 Task: Create a rule from the Agile list, Priority changed -> Complete task in the project TranceTech if Priority Cleared then Complete Task.
Action: Mouse moved to (38, 354)
Screenshot: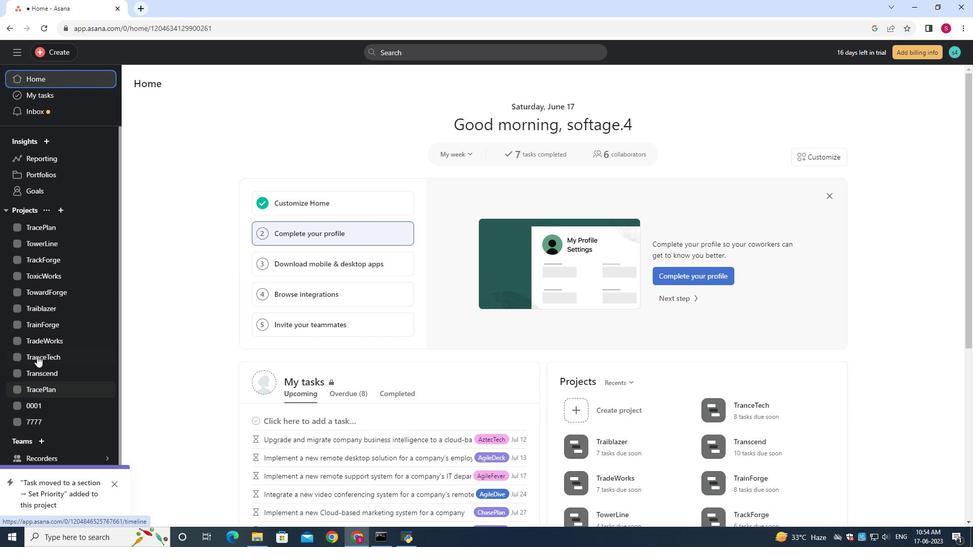 
Action: Mouse pressed left at (38, 354)
Screenshot: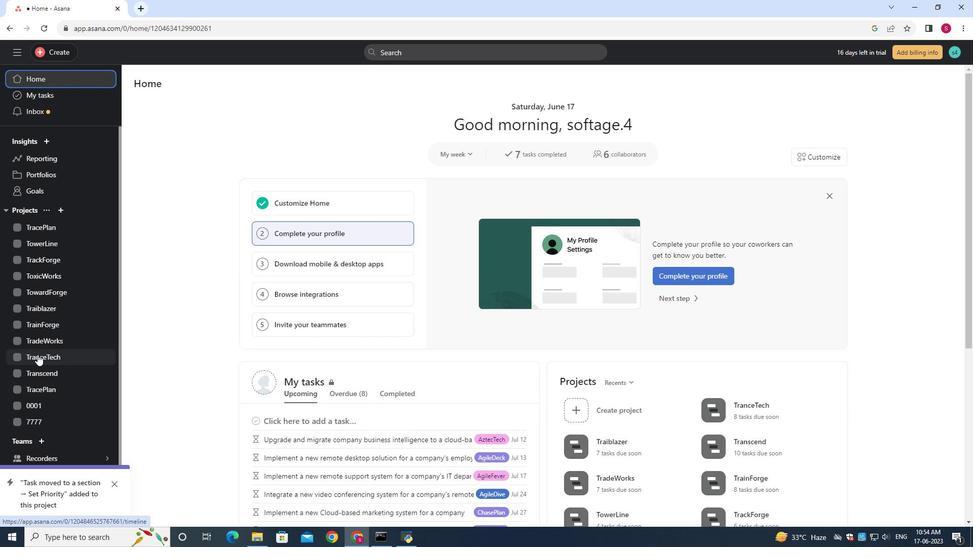 
Action: Mouse moved to (921, 89)
Screenshot: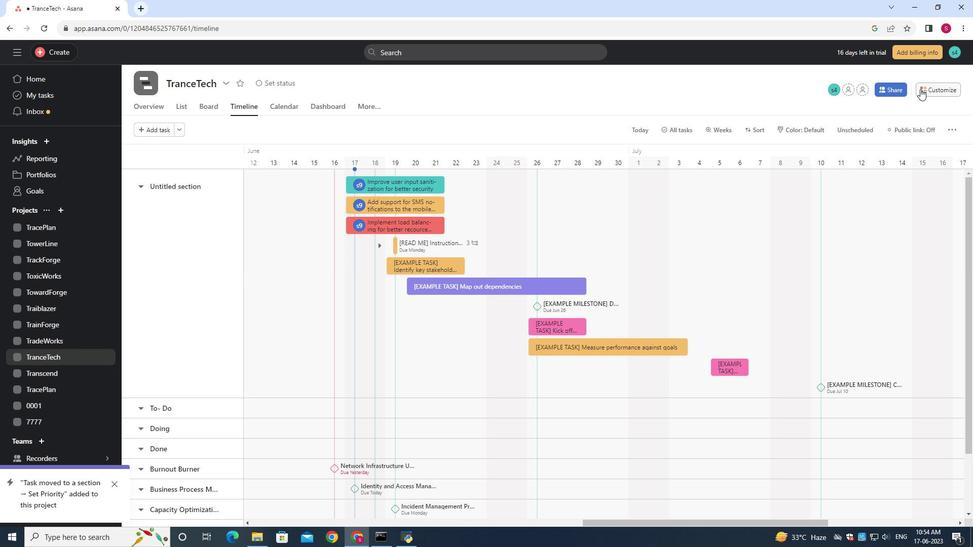 
Action: Mouse pressed left at (921, 89)
Screenshot: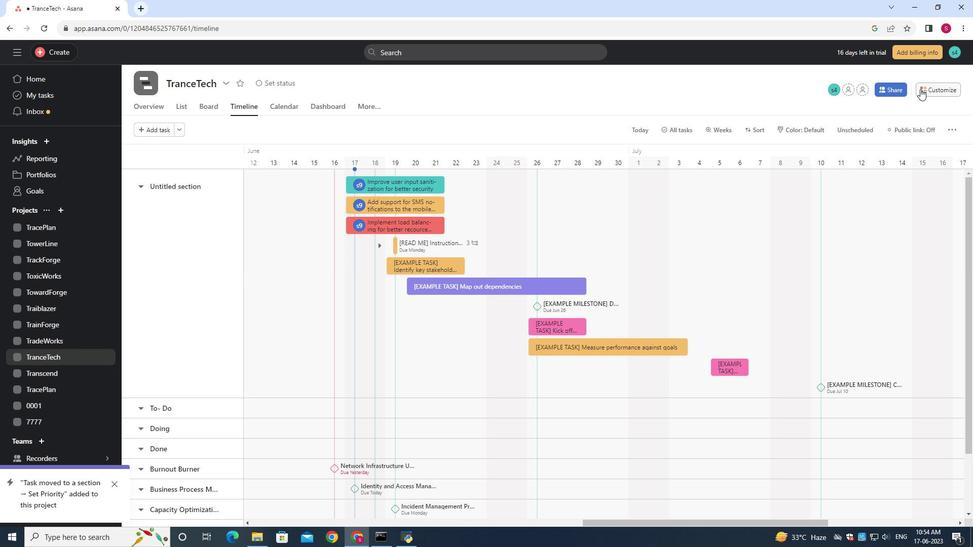 
Action: Mouse moved to (761, 256)
Screenshot: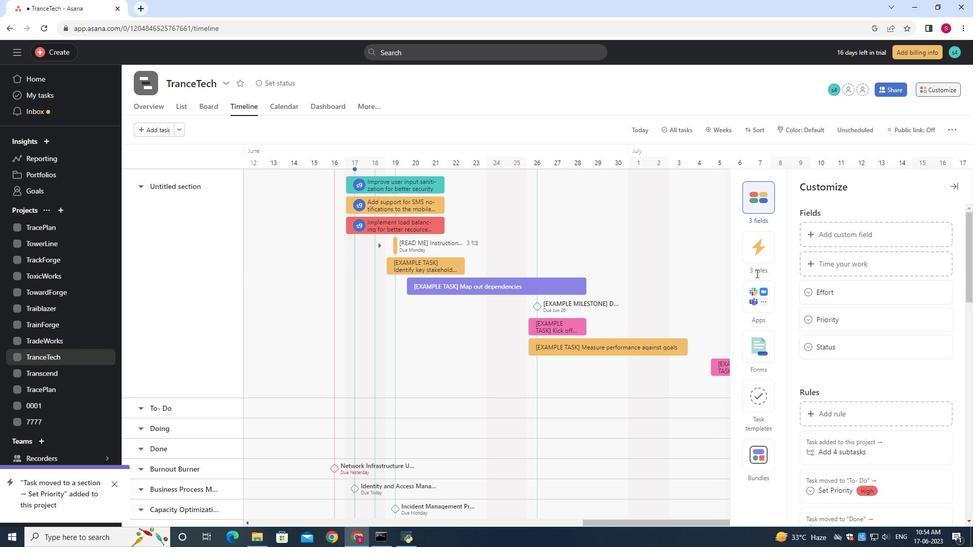 
Action: Mouse pressed left at (761, 256)
Screenshot: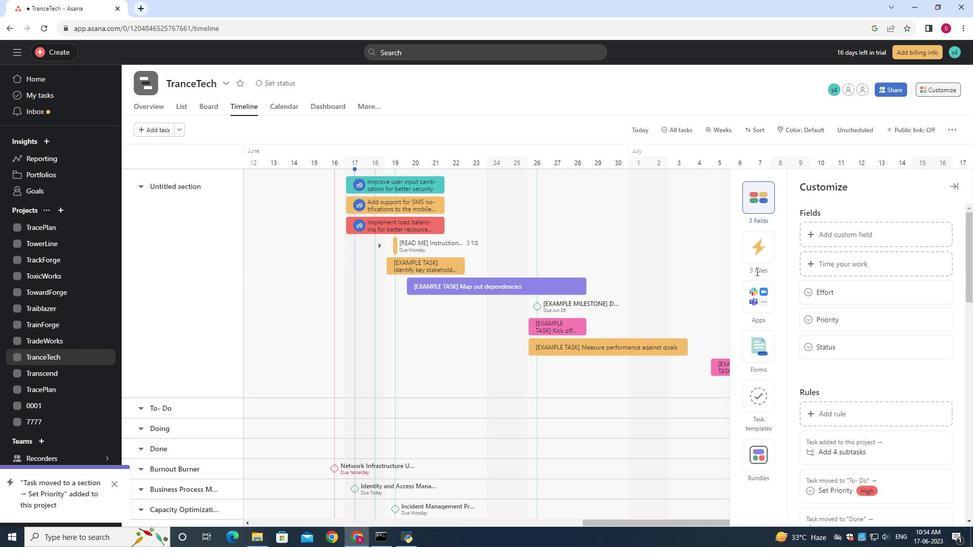 
Action: Mouse moved to (827, 234)
Screenshot: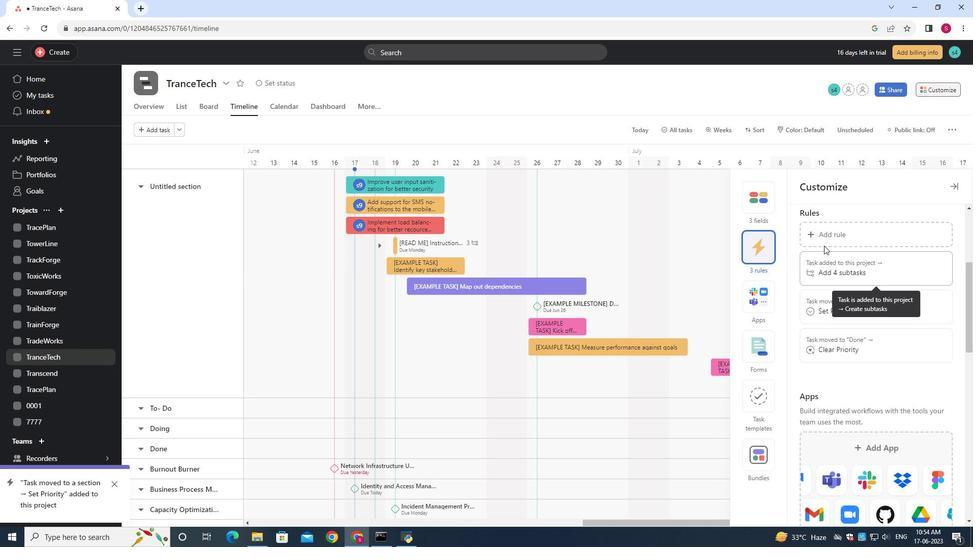 
Action: Mouse pressed left at (827, 234)
Screenshot: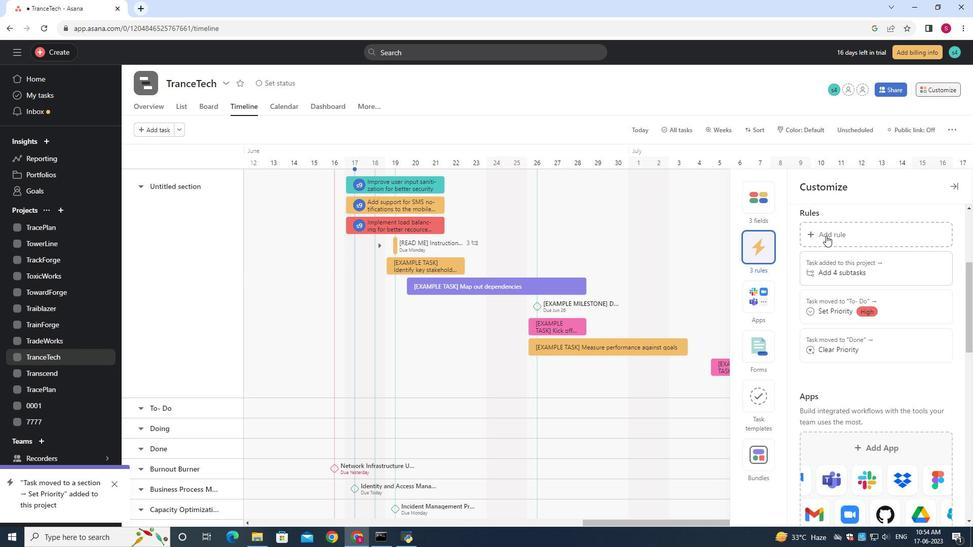 
Action: Mouse moved to (228, 130)
Screenshot: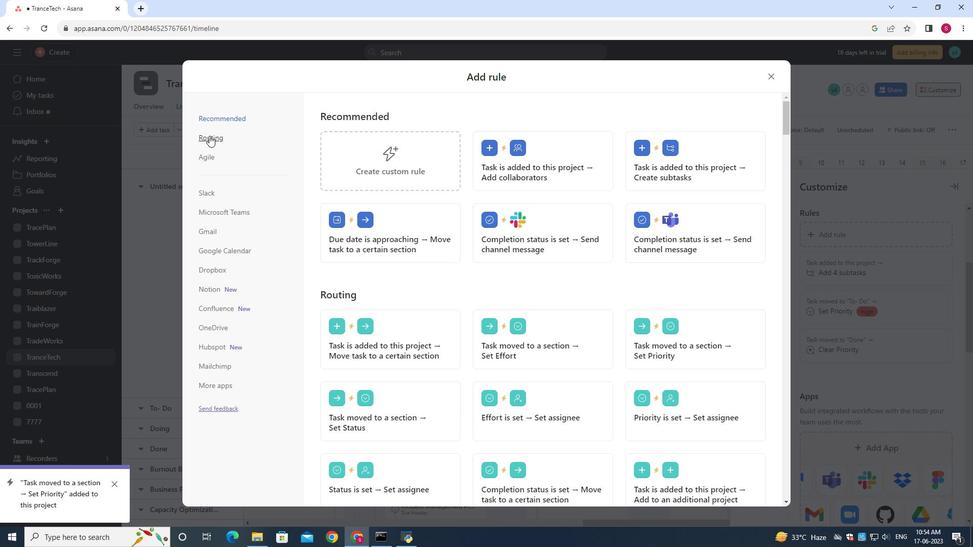 
Action: Mouse pressed left at (228, 130)
Screenshot: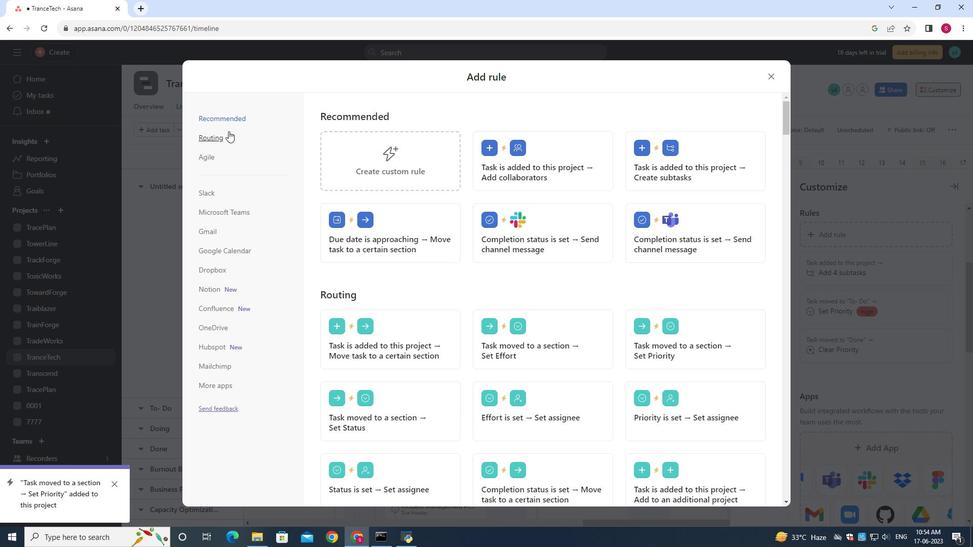 
Action: Mouse moved to (199, 158)
Screenshot: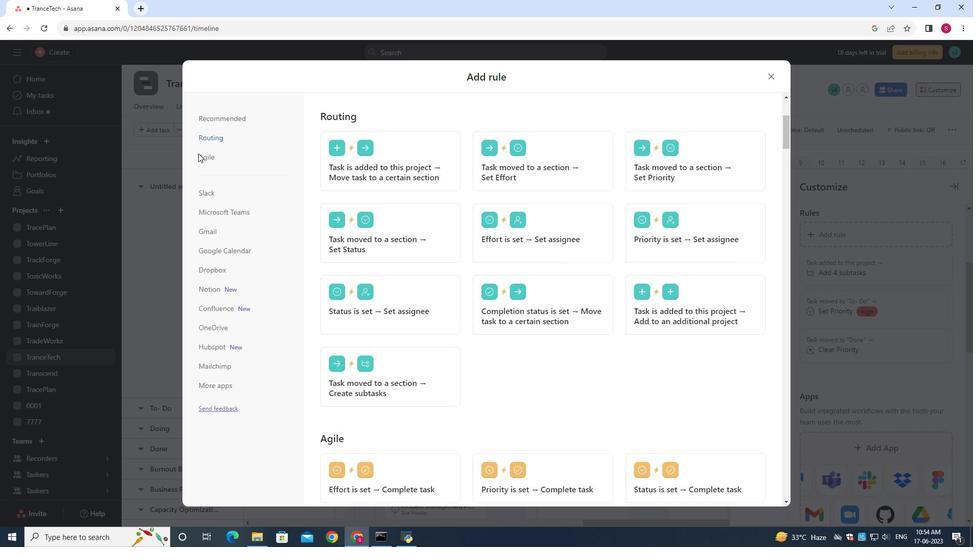 
Action: Mouse pressed left at (199, 158)
Screenshot: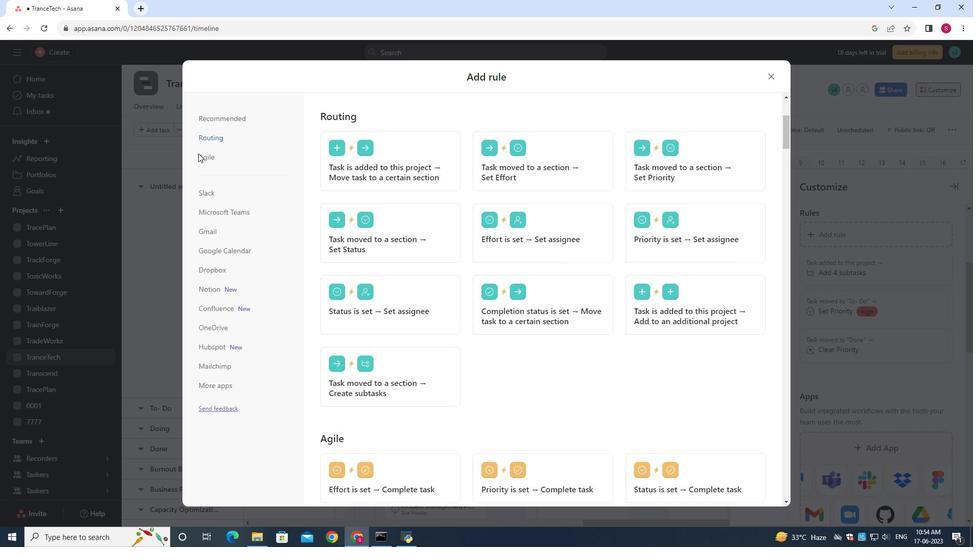 
Action: Mouse moved to (677, 151)
Screenshot: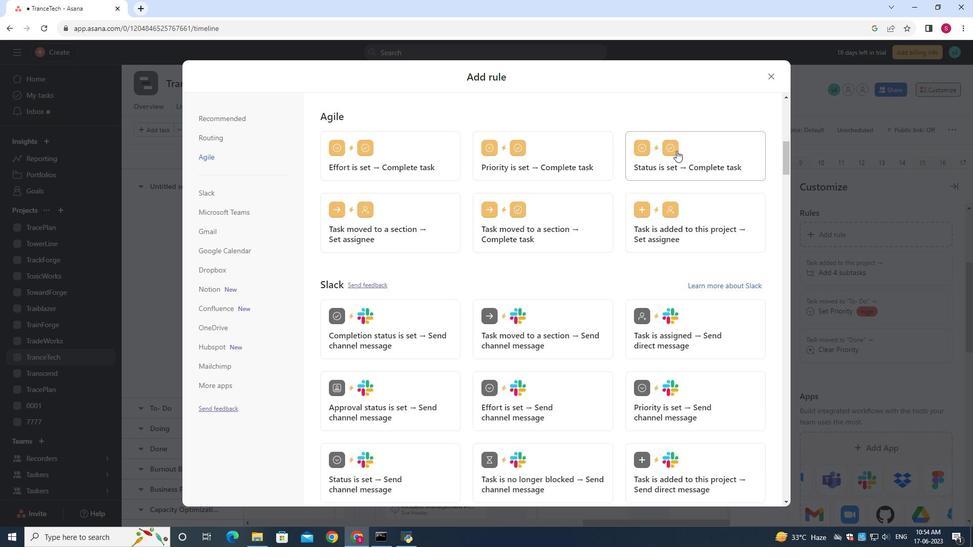 
Action: Mouse pressed left at (677, 151)
Screenshot: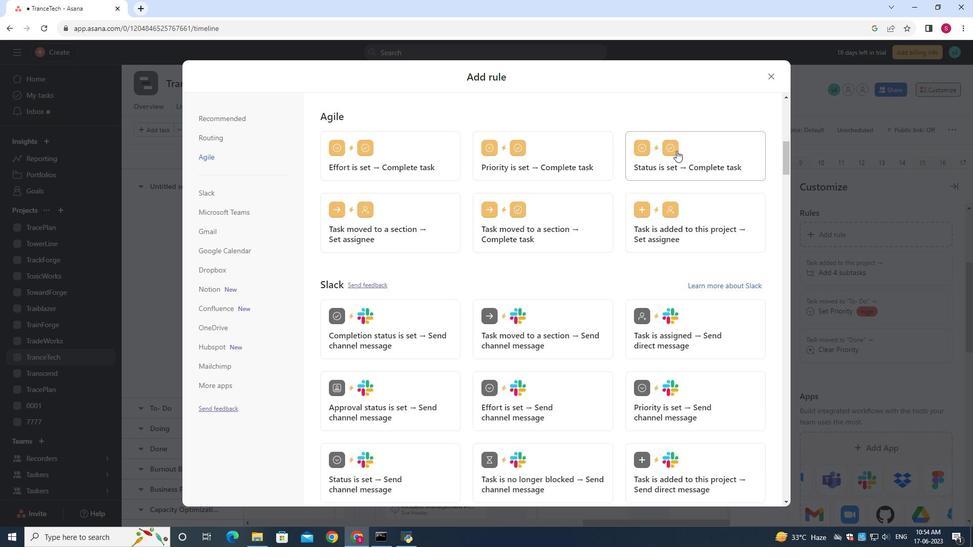 
Action: Mouse moved to (622, 185)
Screenshot: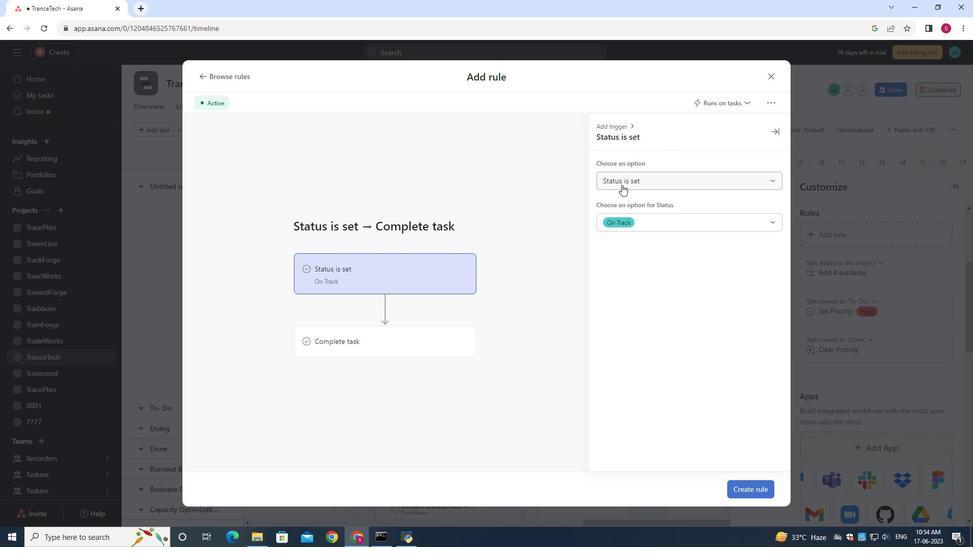 
Action: Mouse pressed left at (622, 185)
Screenshot: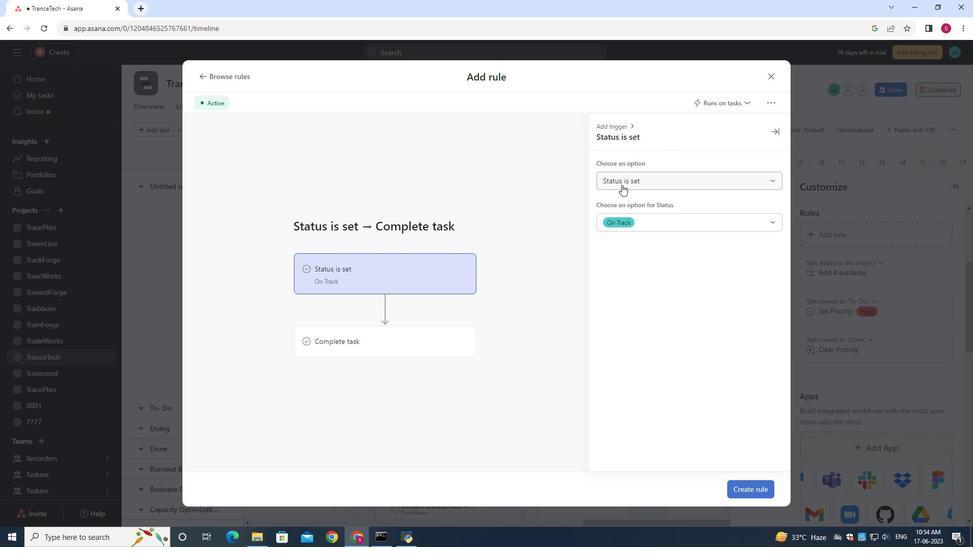 
Action: Mouse moved to (622, 185)
Screenshot: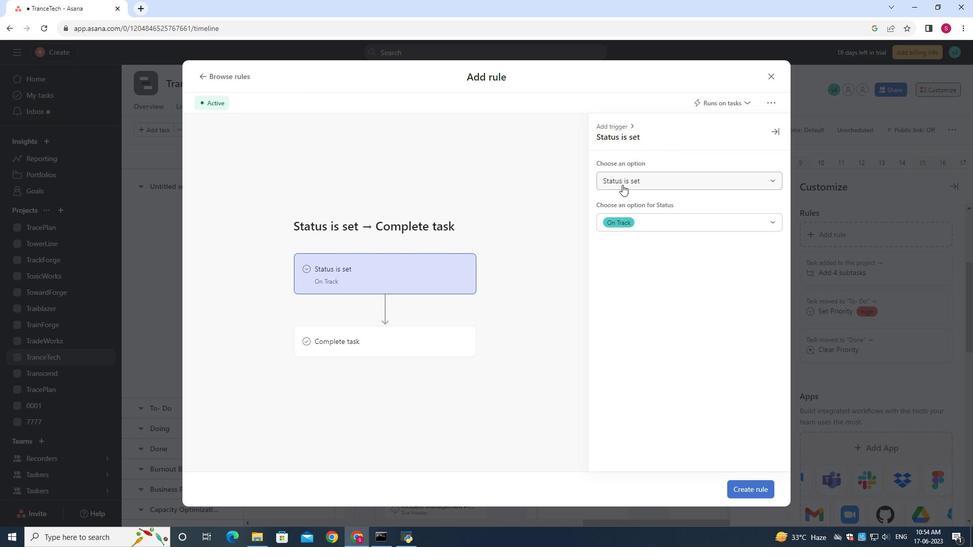 
Action: Mouse pressed left at (622, 185)
Screenshot: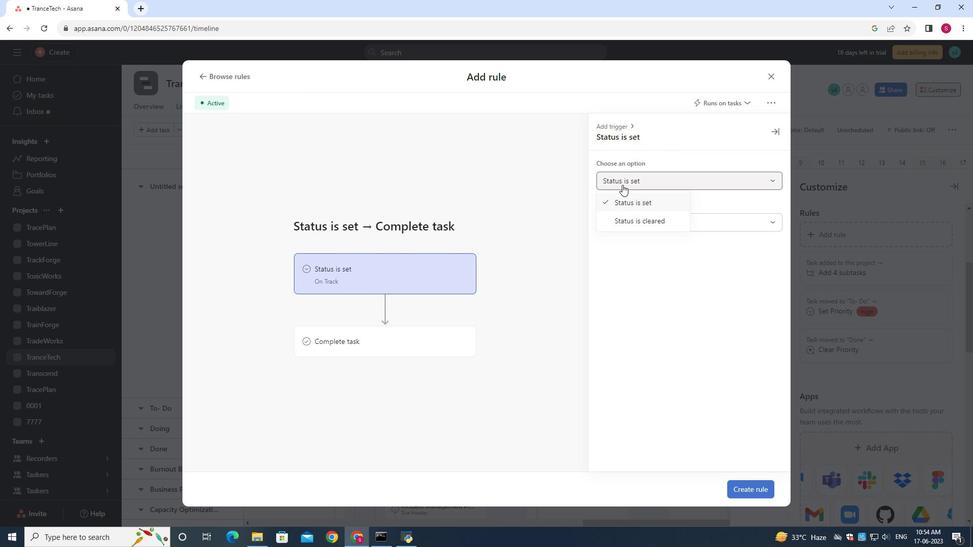 
Action: Mouse moved to (353, 334)
Screenshot: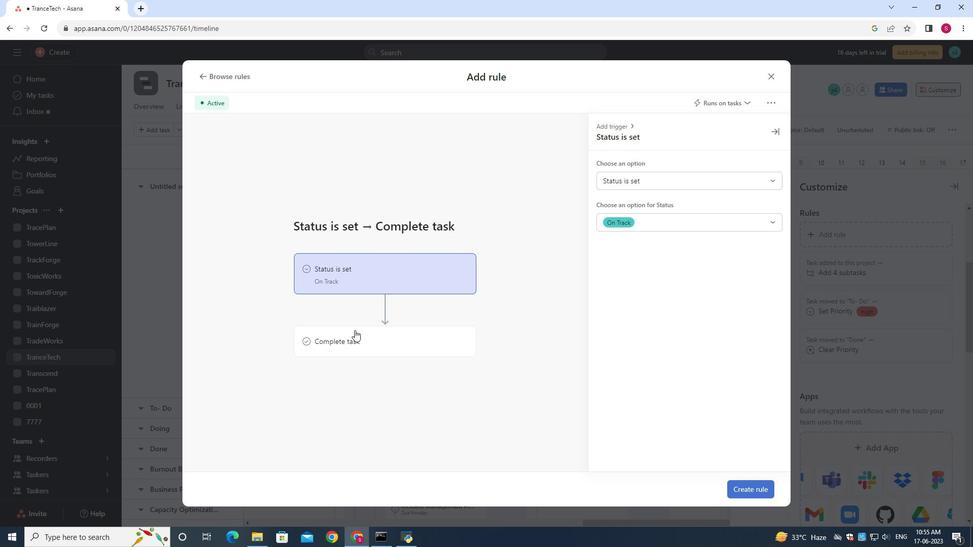
Action: Mouse pressed left at (353, 334)
Screenshot: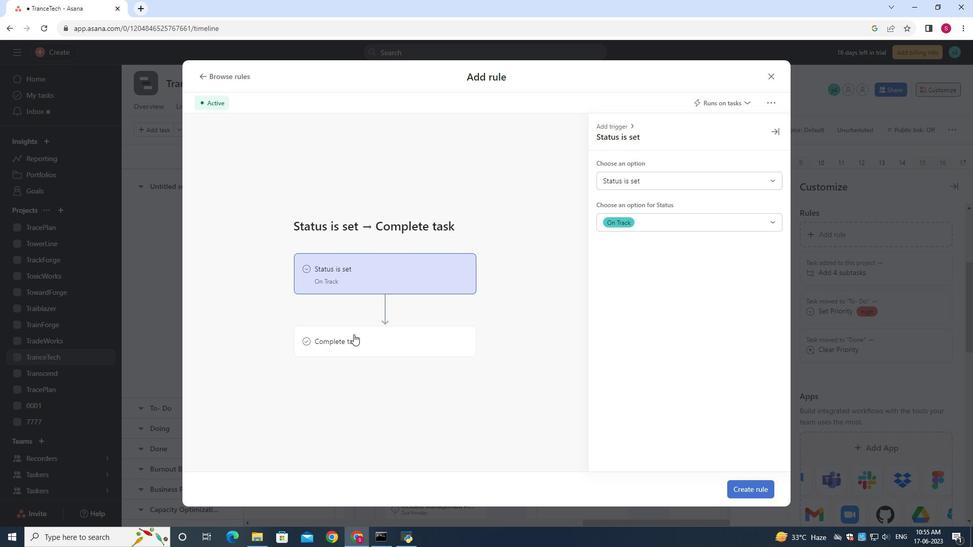 
Action: Mouse moved to (361, 288)
Screenshot: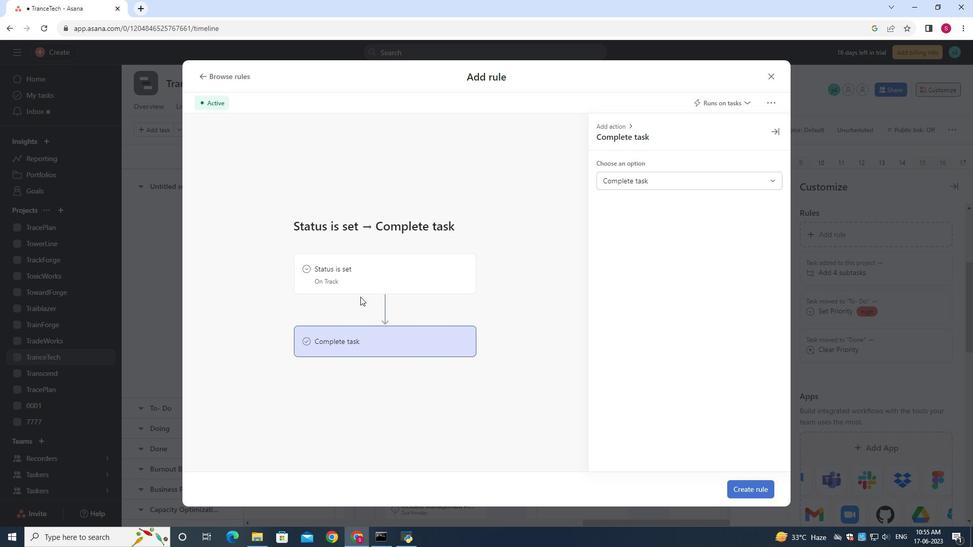 
Action: Mouse pressed left at (361, 288)
Screenshot: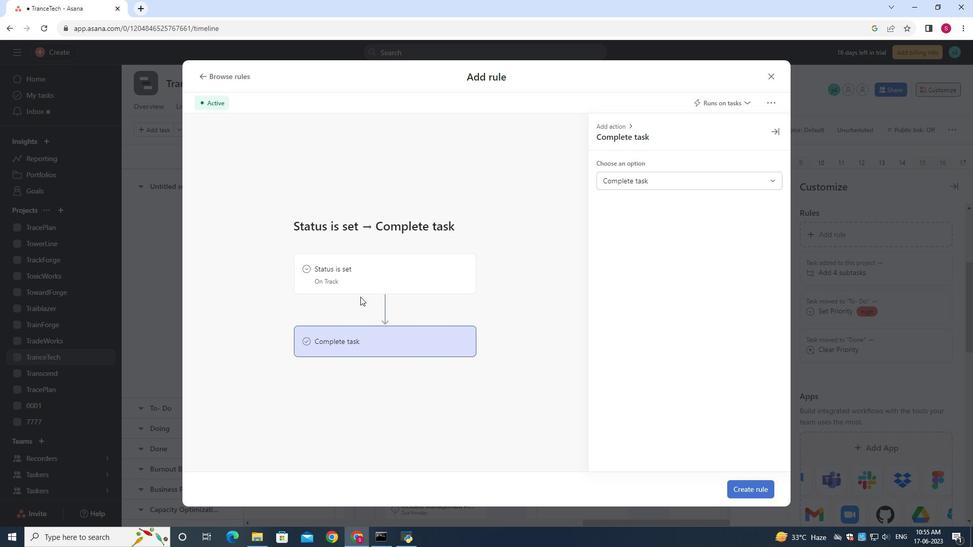 
Action: Mouse moved to (640, 182)
Screenshot: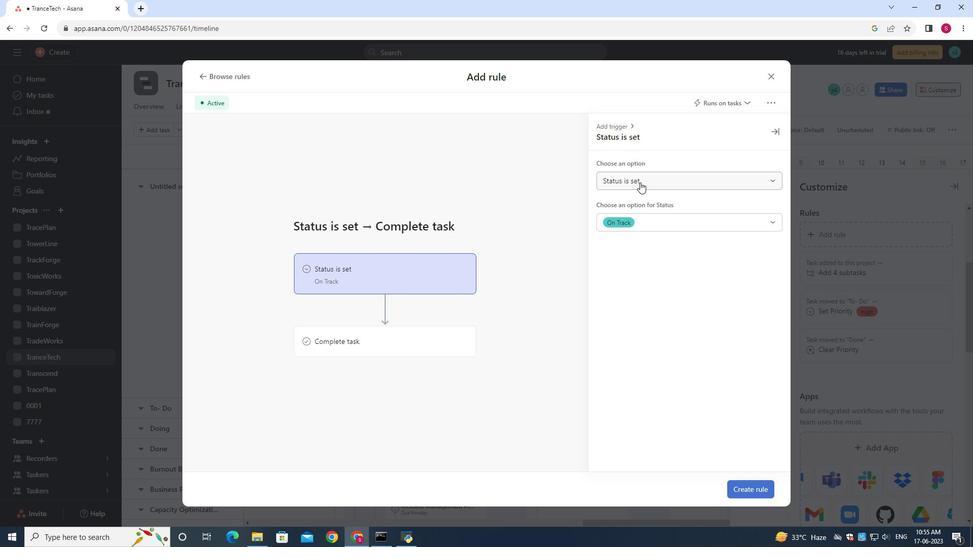 
Action: Mouse pressed left at (640, 182)
Screenshot: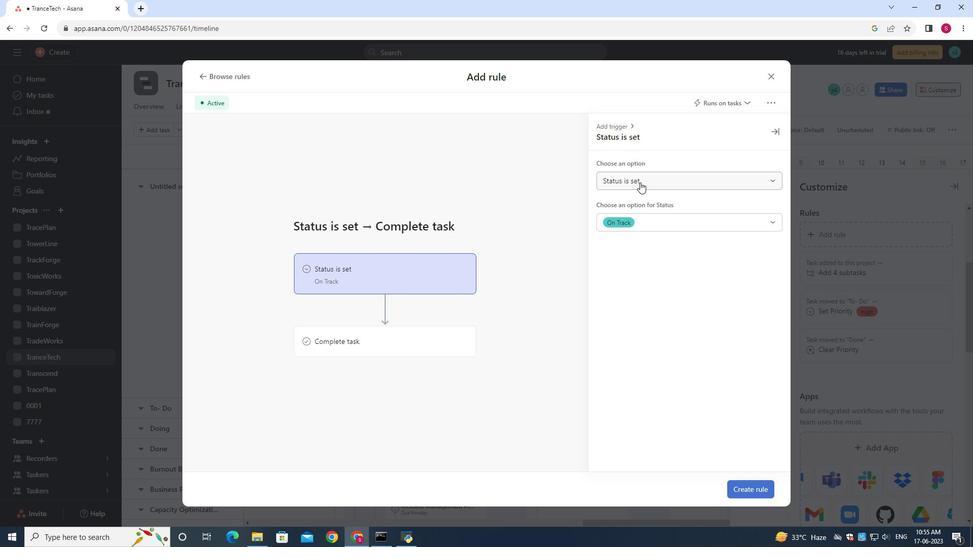 
Action: Mouse moved to (632, 220)
Screenshot: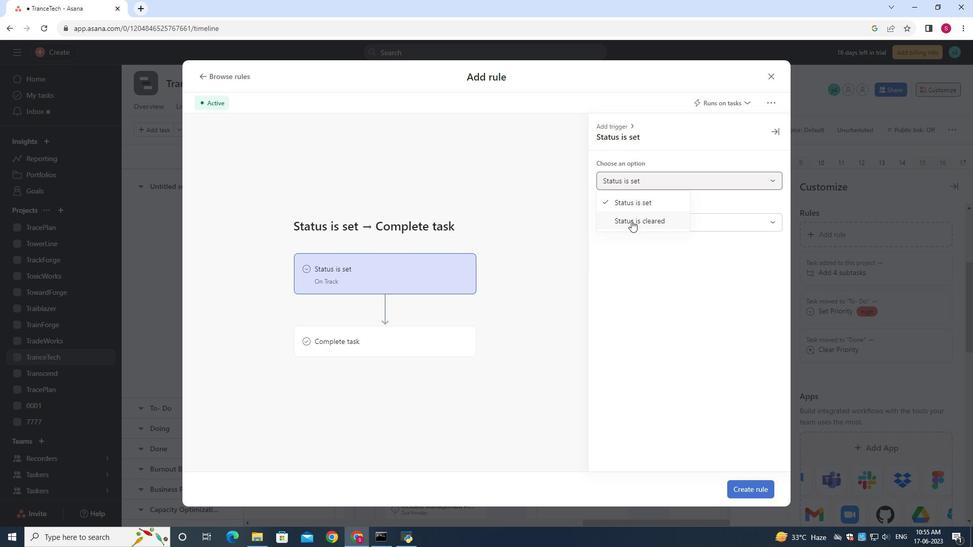 
Action: Mouse pressed left at (632, 220)
Screenshot: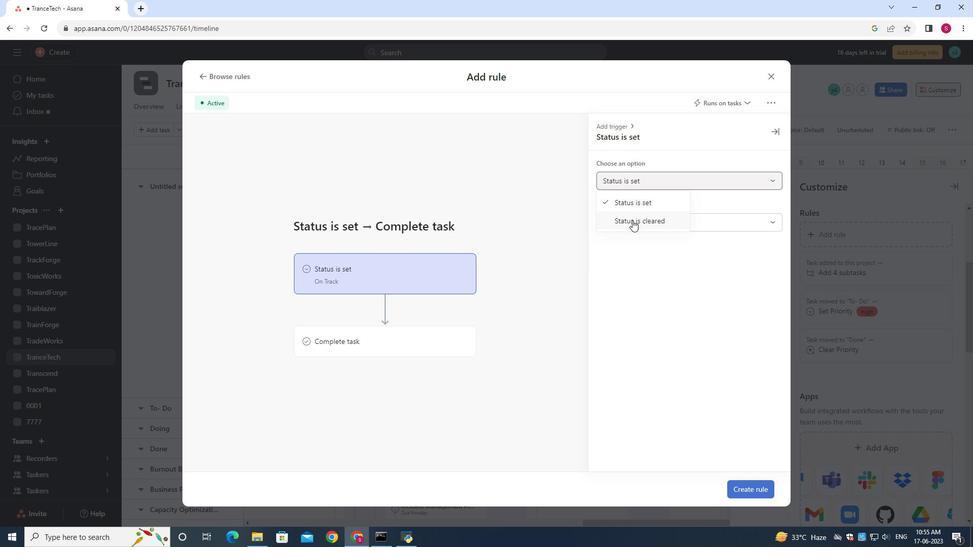 
Action: Mouse moved to (397, 338)
Screenshot: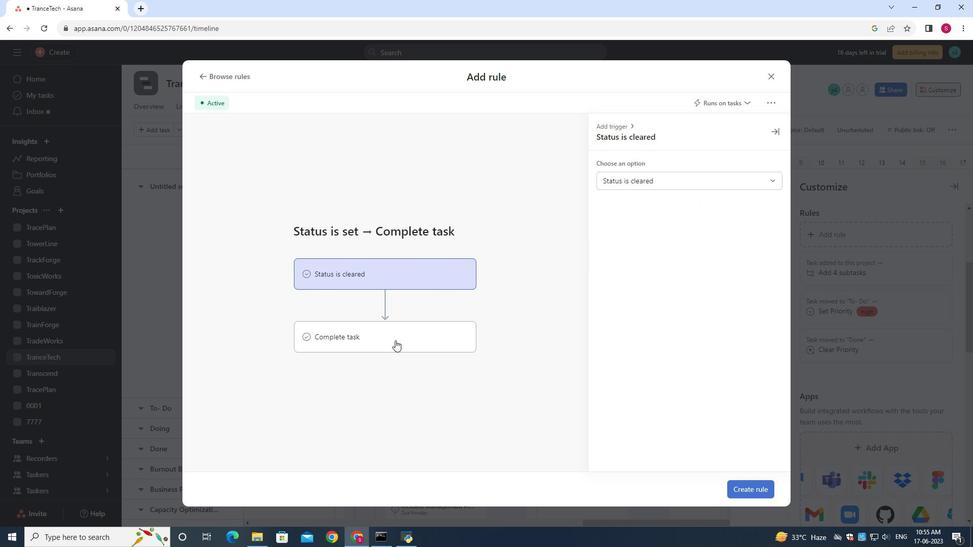 
Action: Mouse pressed left at (397, 338)
Screenshot: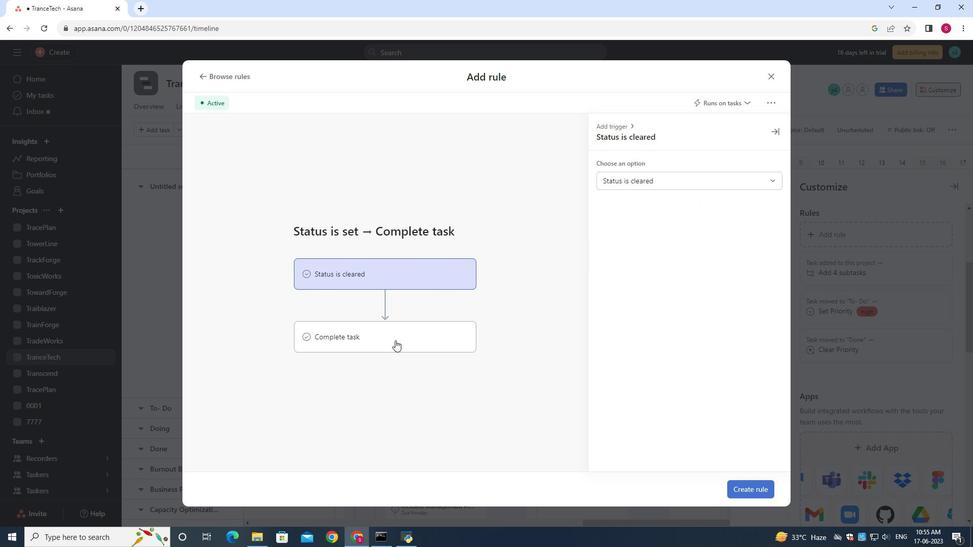 
Action: Mouse moved to (684, 185)
Screenshot: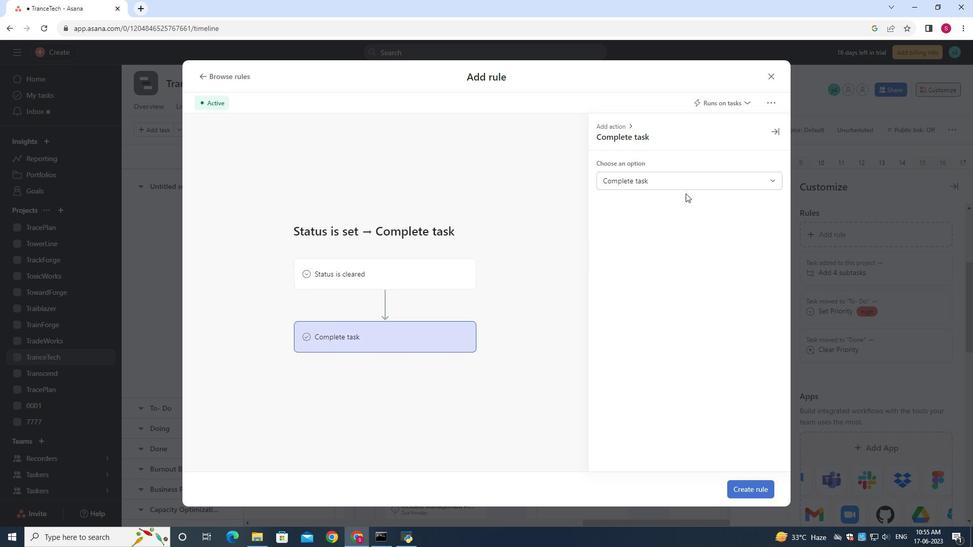 
Action: Mouse pressed left at (684, 185)
Screenshot: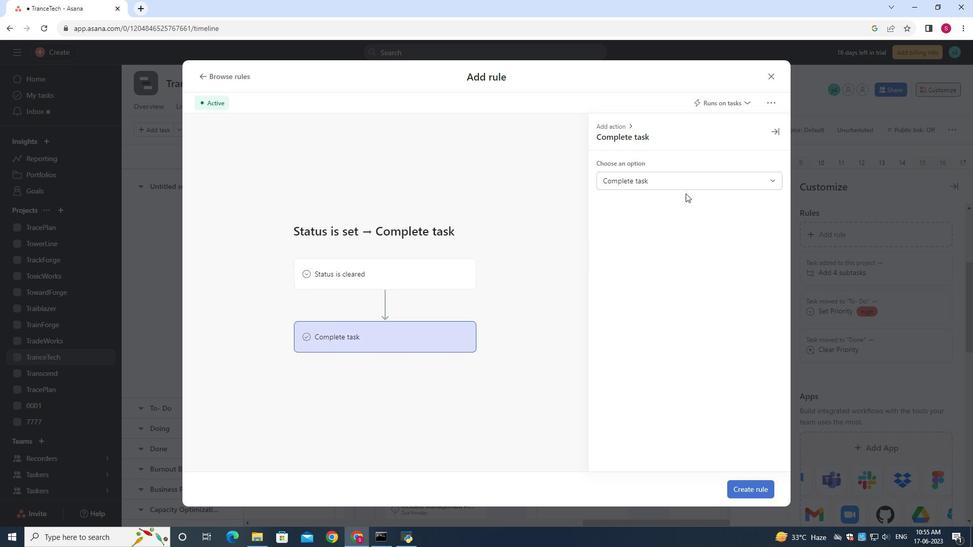 
Action: Mouse moved to (669, 204)
Screenshot: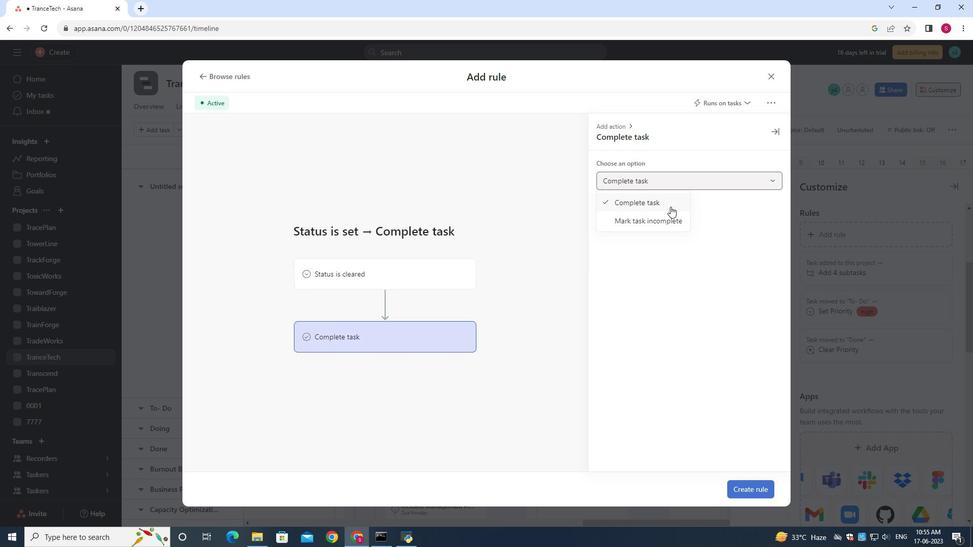 
Action: Mouse pressed left at (669, 204)
Screenshot: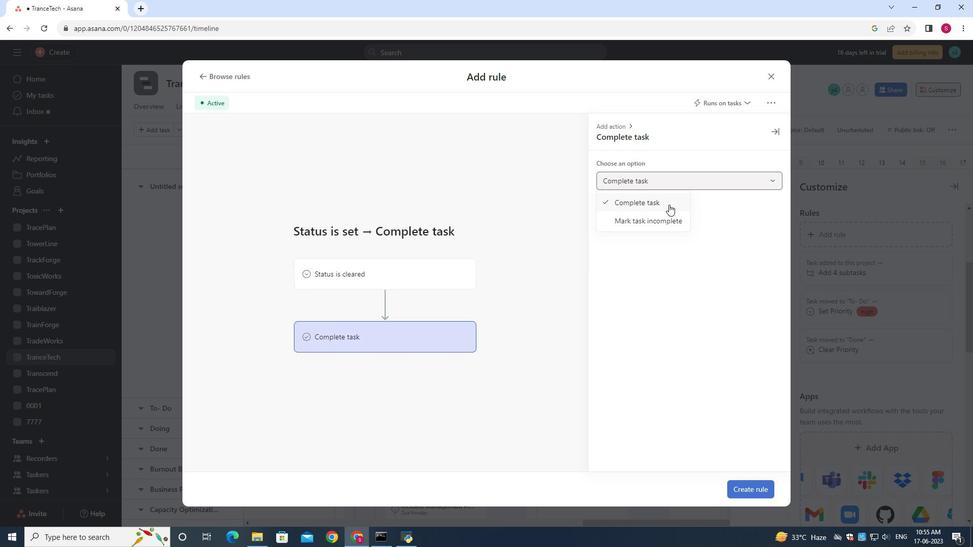 
Action: Mouse moved to (748, 486)
Screenshot: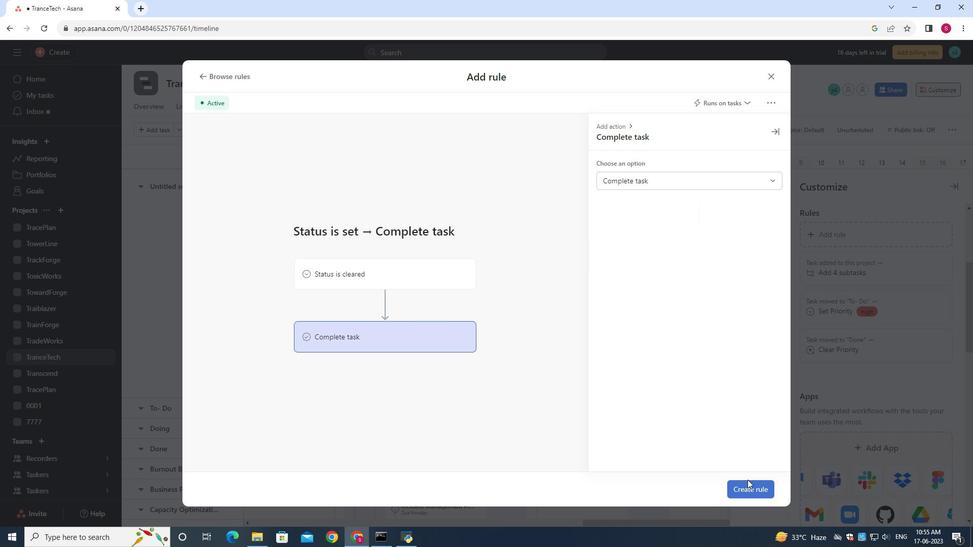 
Action: Mouse pressed left at (748, 486)
Screenshot: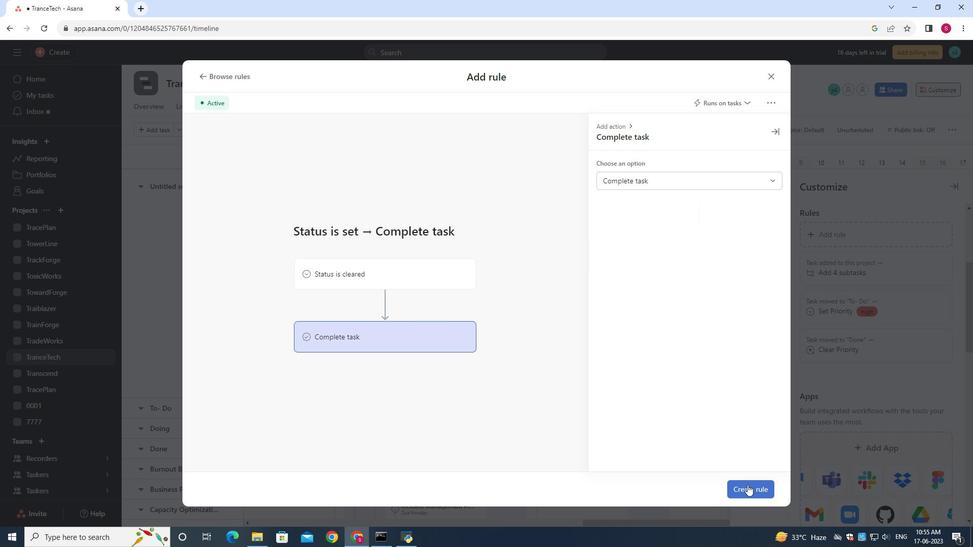 
Action: Mouse moved to (663, 336)
Screenshot: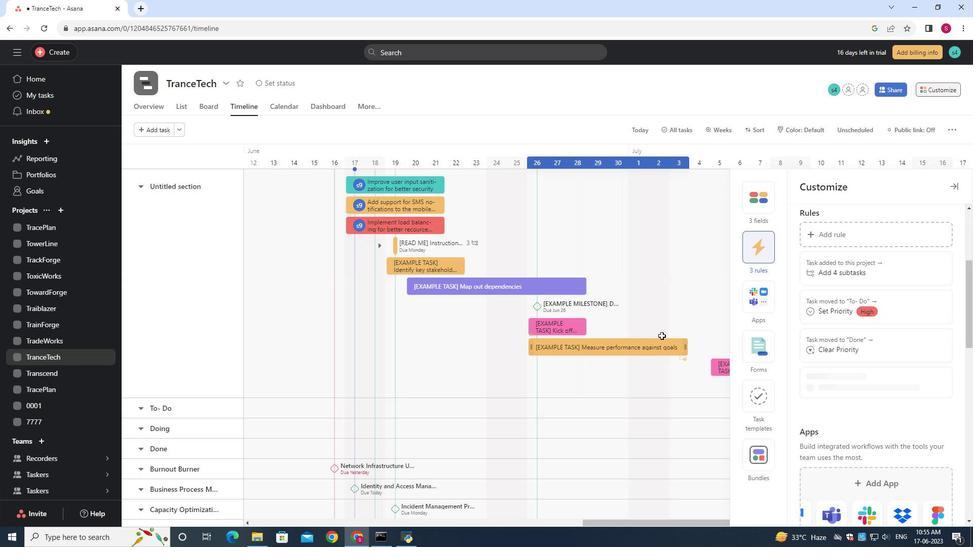 
